 Task: Look for products in the category "IPA" from Alesmith only.
Action: Mouse moved to (633, 246)
Screenshot: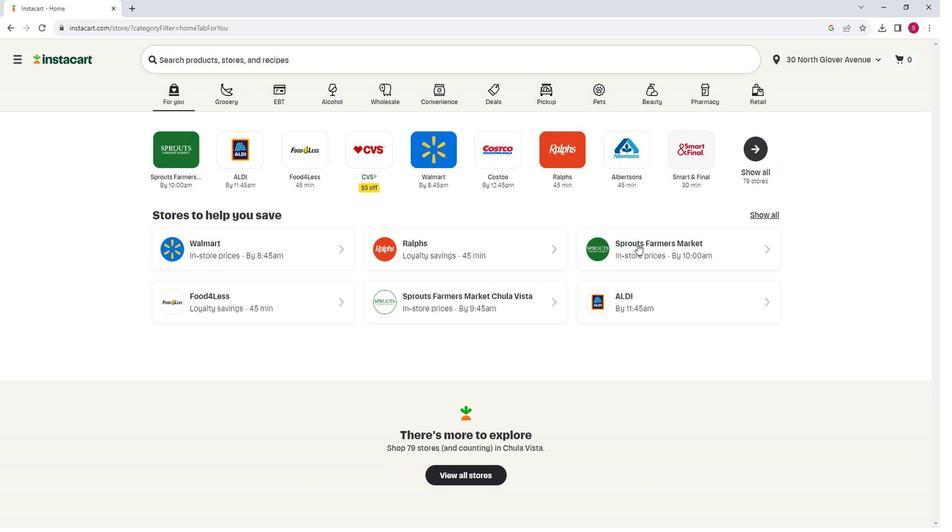 
Action: Mouse pressed left at (633, 246)
Screenshot: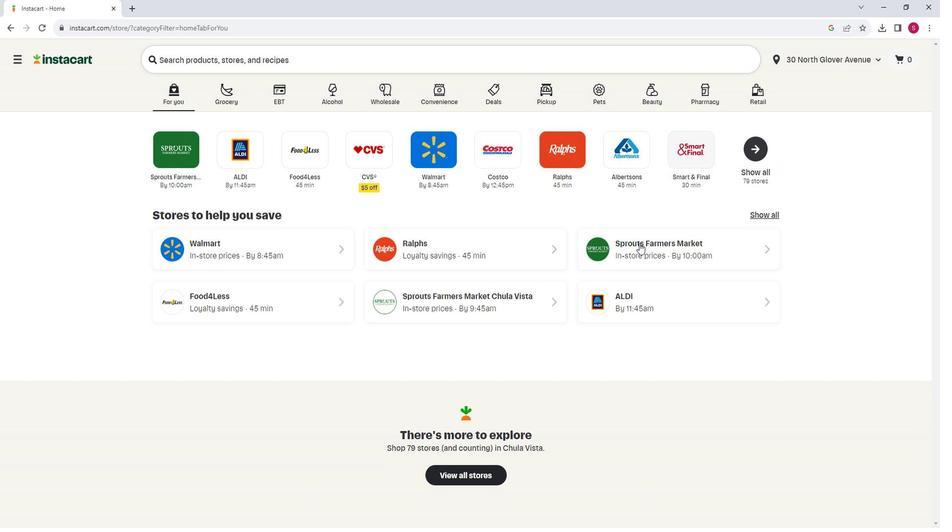 
Action: Mouse moved to (92, 375)
Screenshot: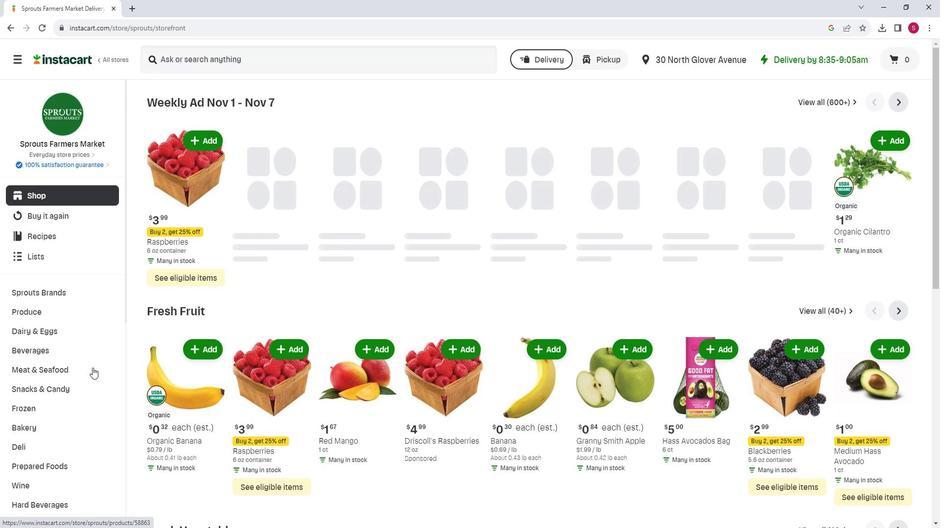 
Action: Mouse scrolled (92, 375) with delta (0, 0)
Screenshot: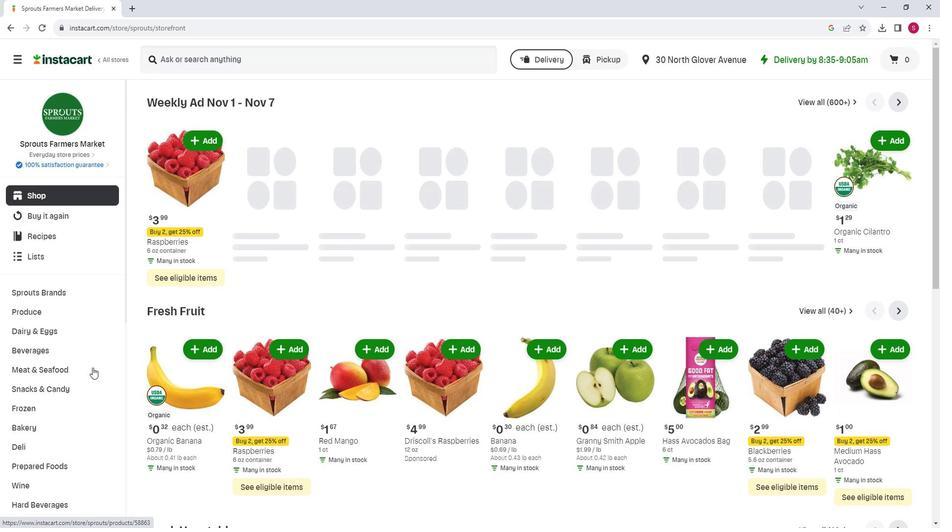 
Action: Mouse moved to (56, 475)
Screenshot: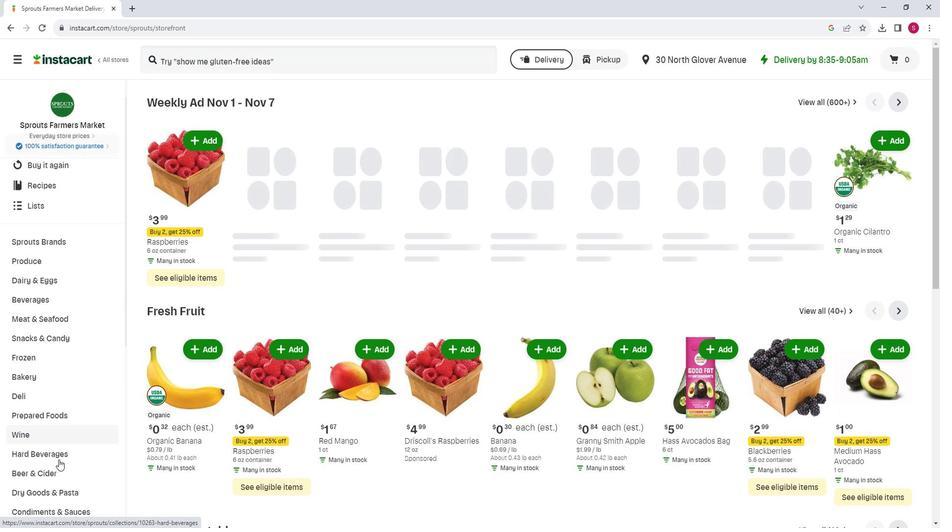 
Action: Mouse pressed left at (56, 475)
Screenshot: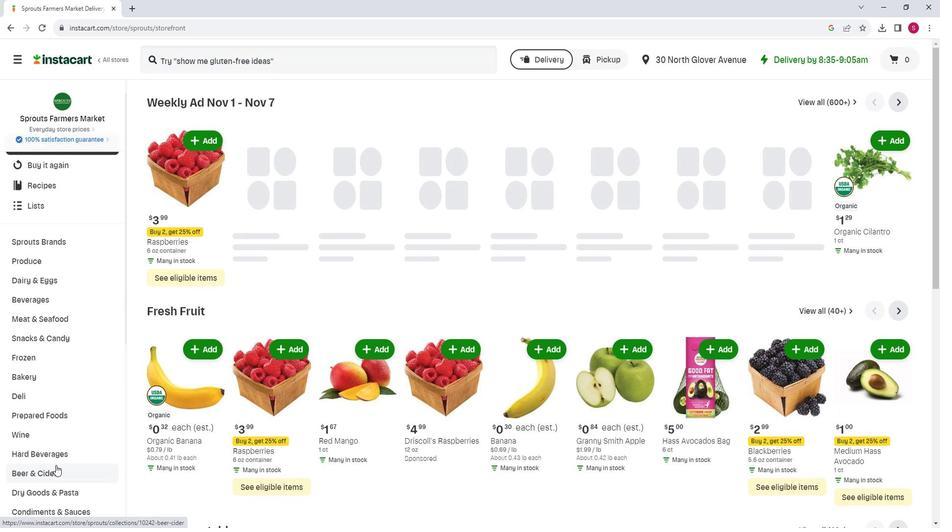 
Action: Mouse moved to (221, 124)
Screenshot: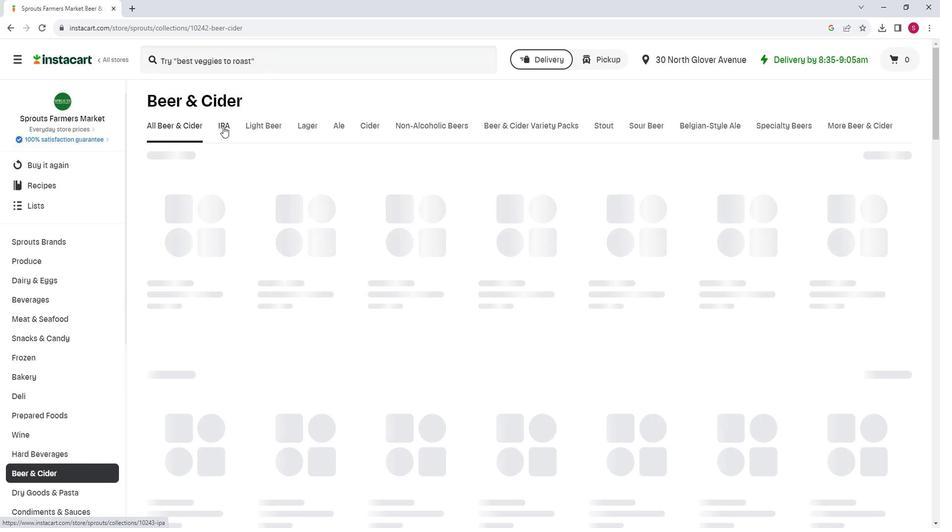 
Action: Mouse pressed left at (221, 124)
Screenshot: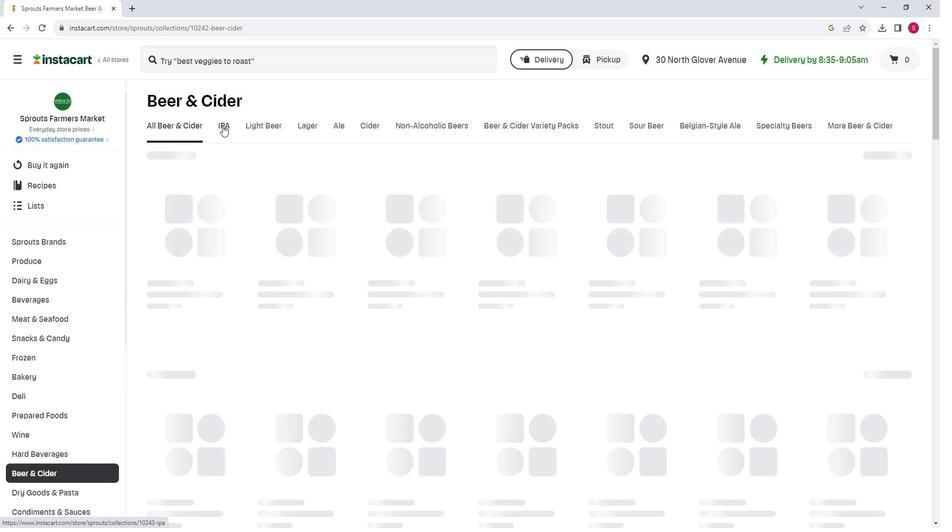 
Action: Mouse moved to (291, 158)
Screenshot: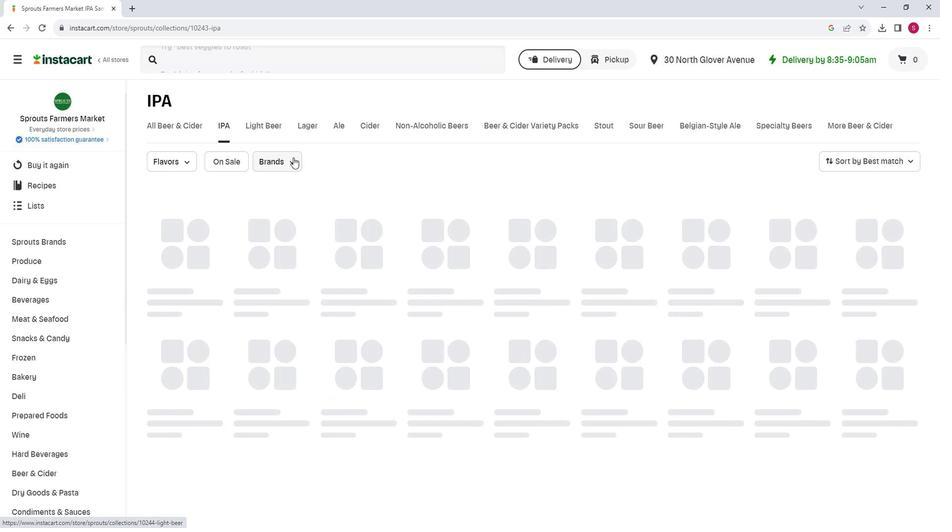 
Action: Mouse pressed left at (291, 158)
Screenshot: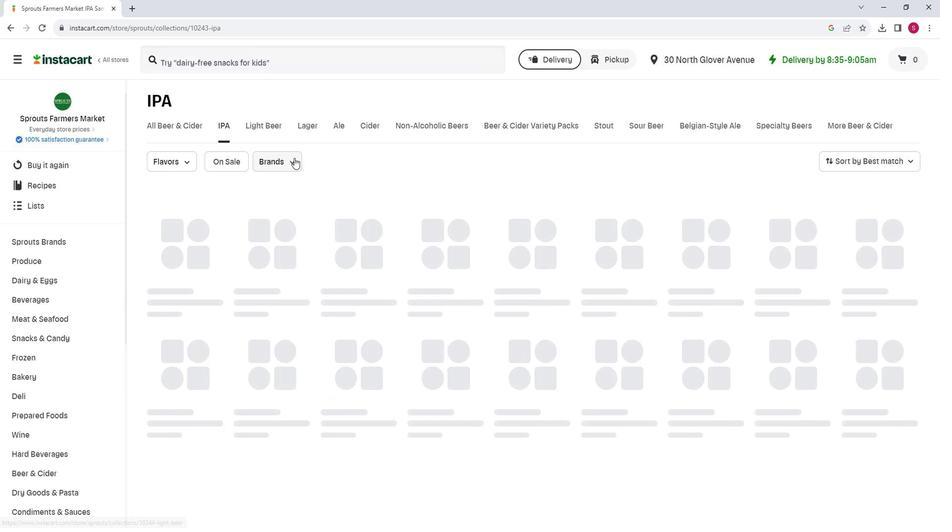 
Action: Mouse moved to (298, 208)
Screenshot: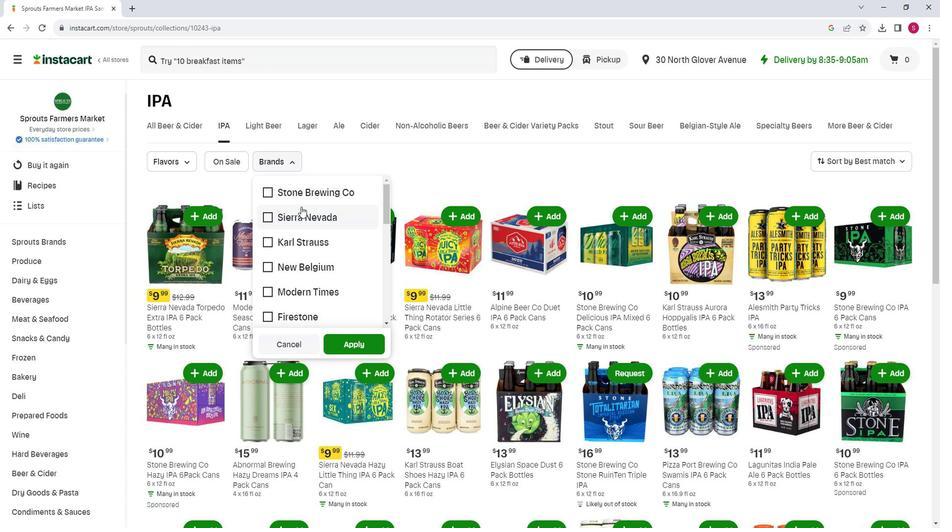 
Action: Mouse scrolled (298, 208) with delta (0, 0)
Screenshot: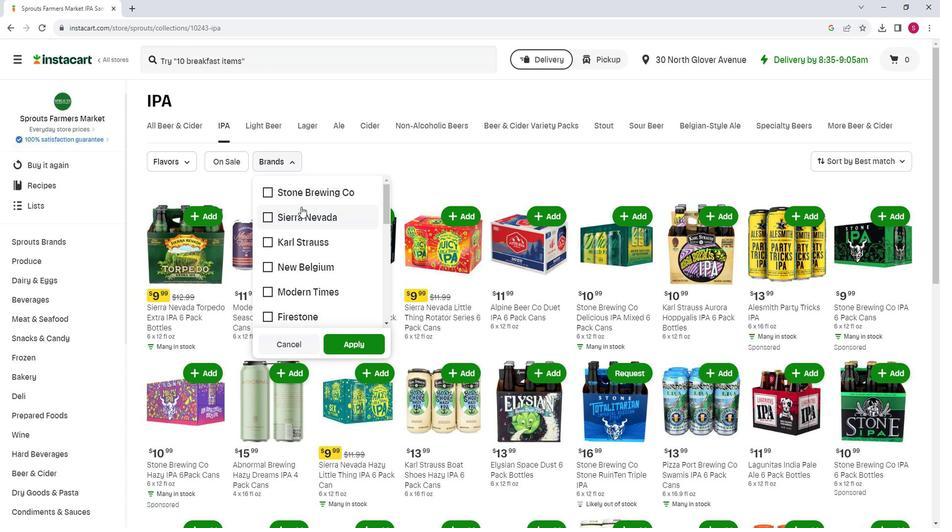 
Action: Mouse moved to (298, 208)
Screenshot: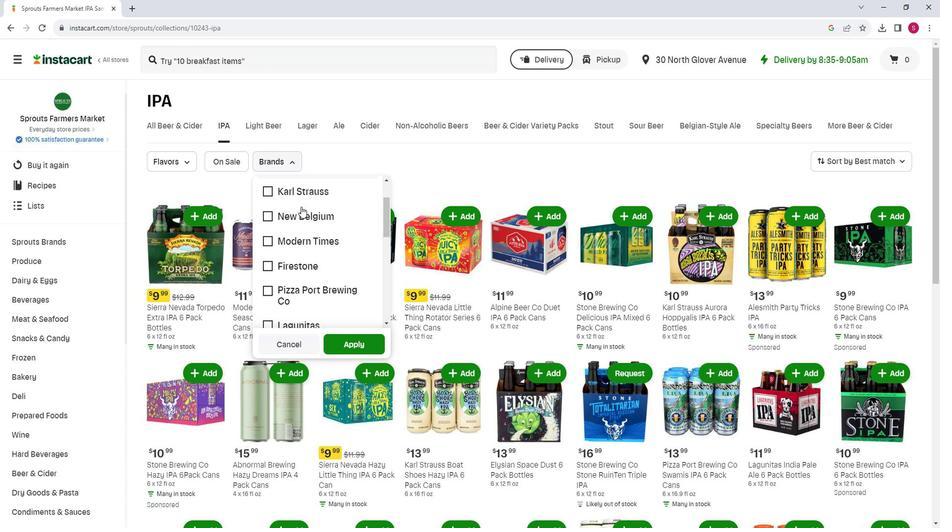 
Action: Mouse scrolled (298, 208) with delta (0, 0)
Screenshot: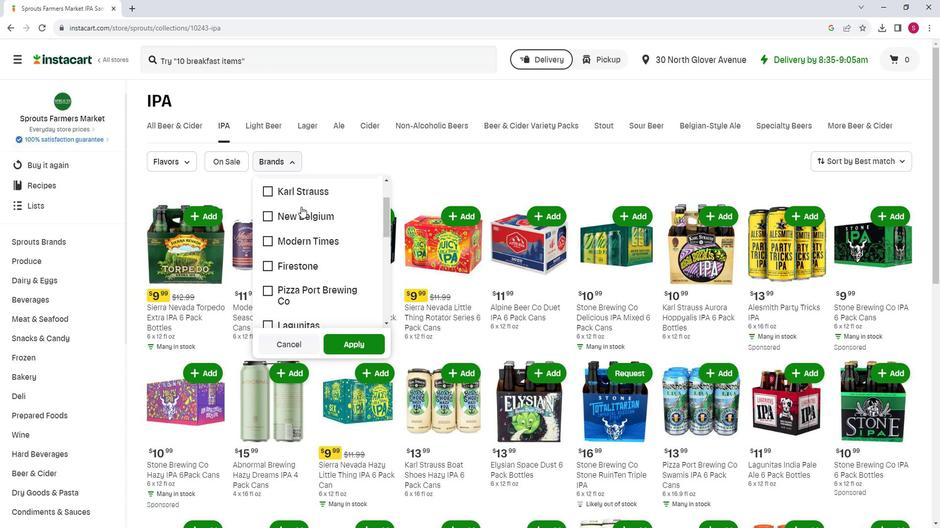 
Action: Mouse scrolled (298, 208) with delta (0, 0)
Screenshot: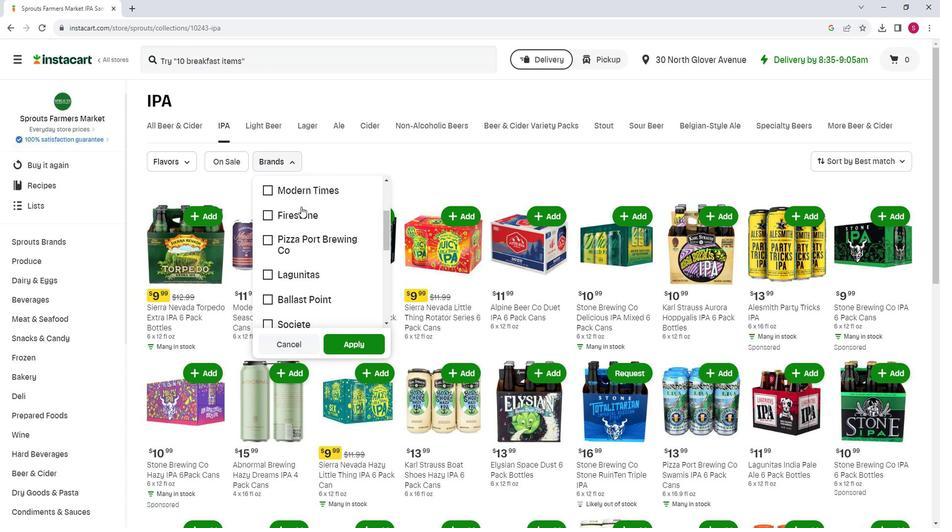 
Action: Mouse moved to (299, 209)
Screenshot: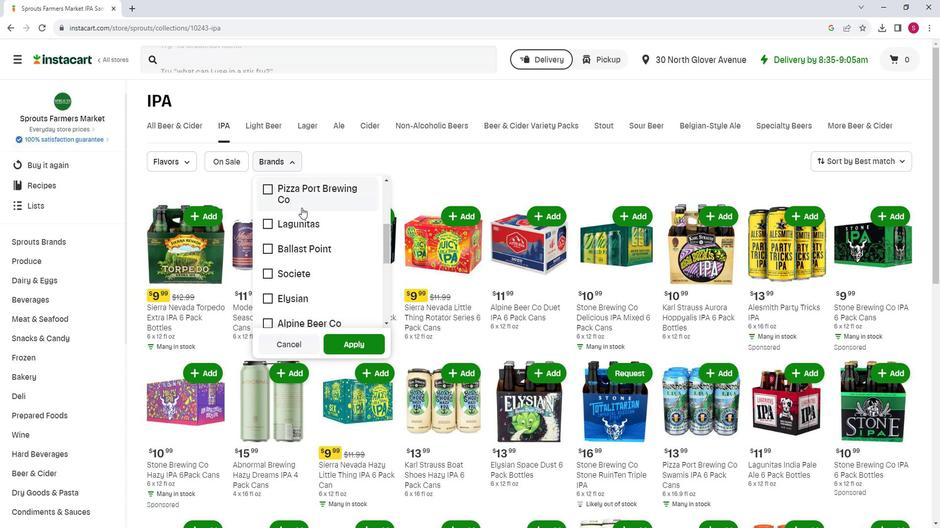 
Action: Mouse scrolled (299, 209) with delta (0, 0)
Screenshot: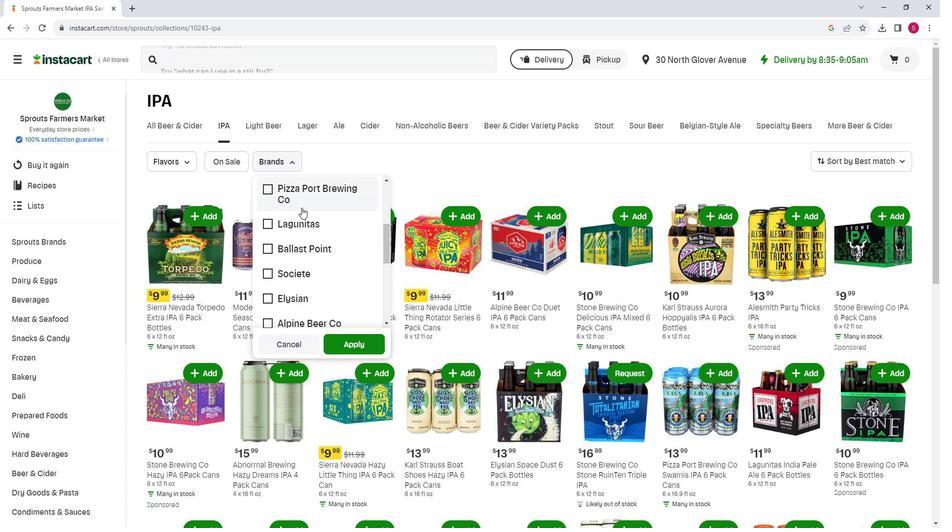 
Action: Mouse moved to (300, 210)
Screenshot: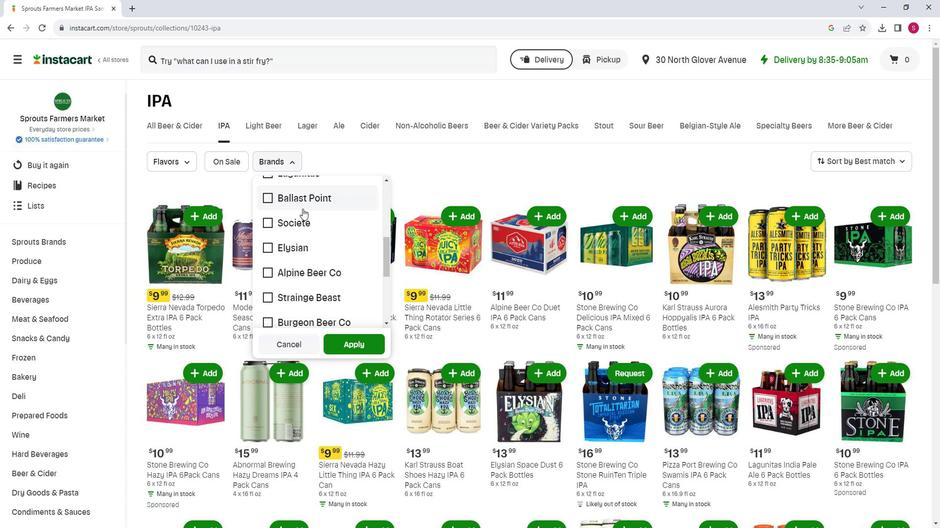 
Action: Mouse scrolled (300, 210) with delta (0, 0)
Screenshot: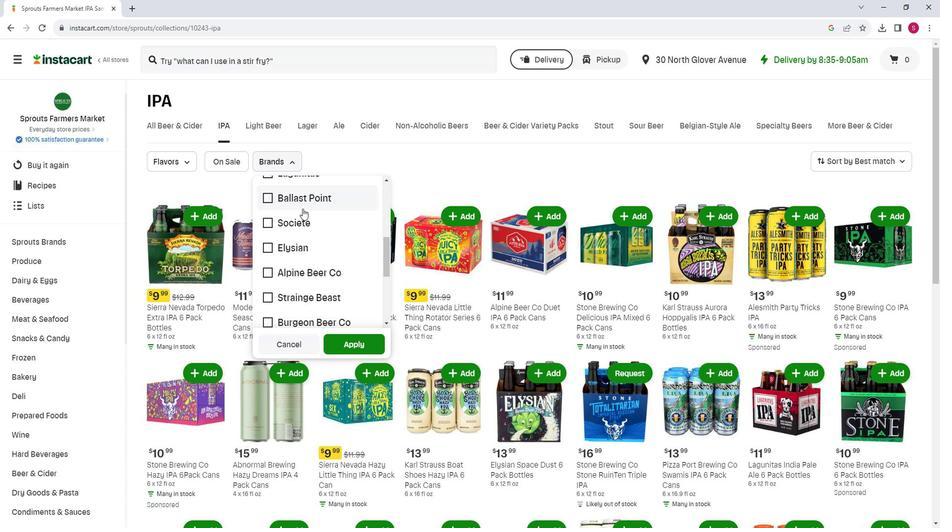 
Action: Mouse moved to (300, 210)
Screenshot: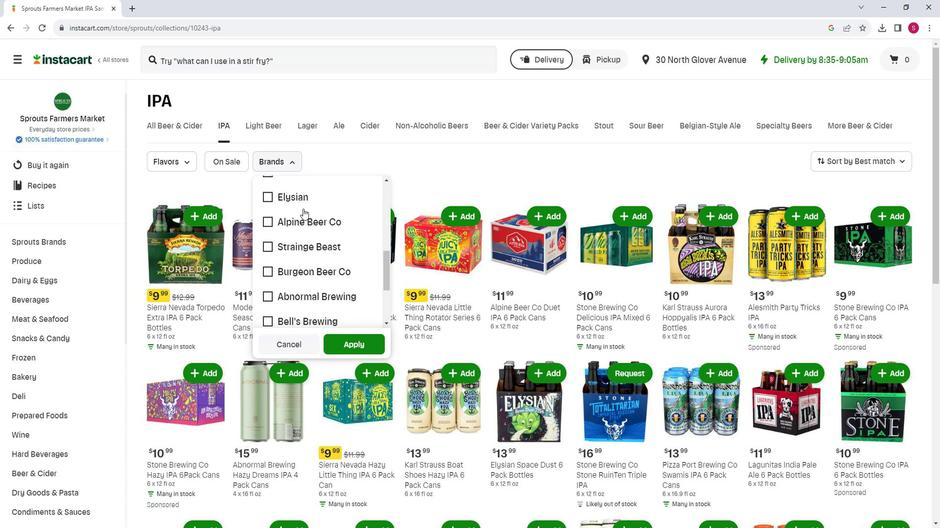 
Action: Mouse scrolled (300, 210) with delta (0, 0)
Screenshot: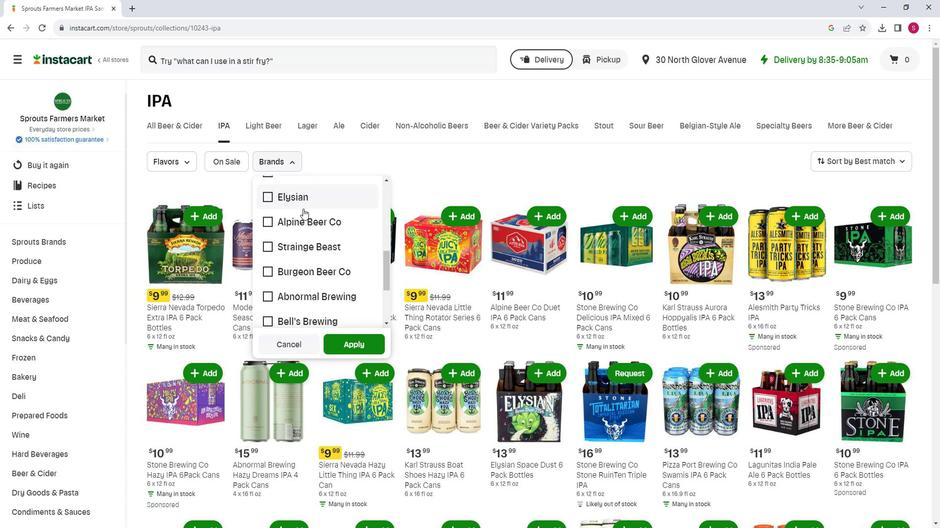 
Action: Mouse scrolled (300, 210) with delta (0, 0)
Screenshot: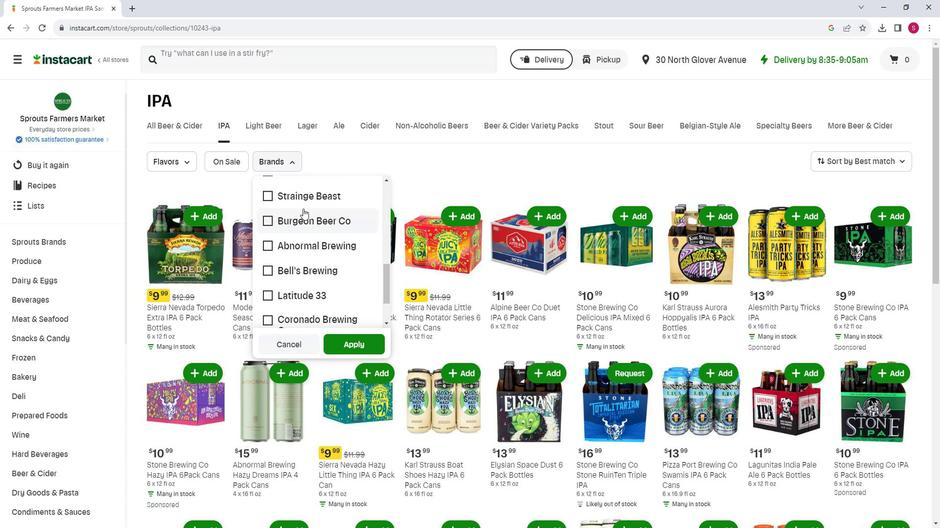 
Action: Mouse scrolled (300, 210) with delta (0, 0)
Screenshot: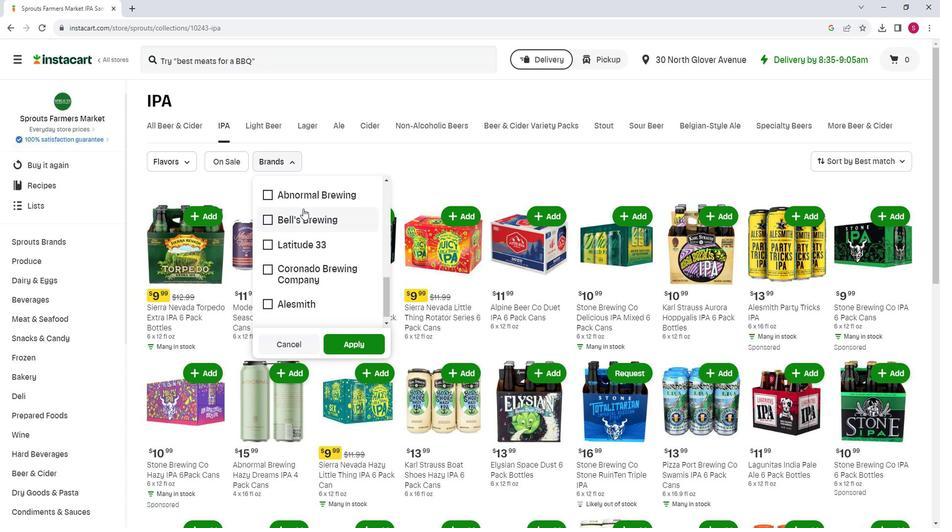 
Action: Mouse moved to (304, 299)
Screenshot: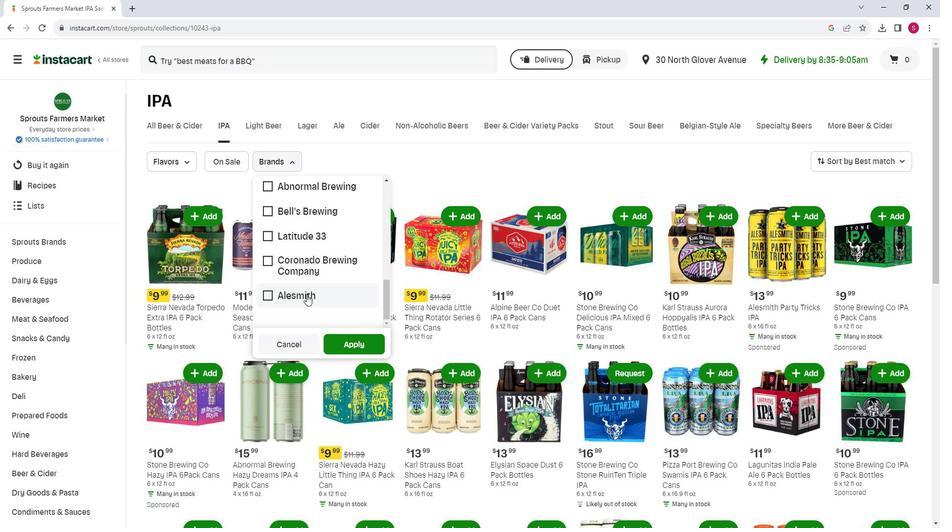 
Action: Mouse pressed left at (304, 299)
Screenshot: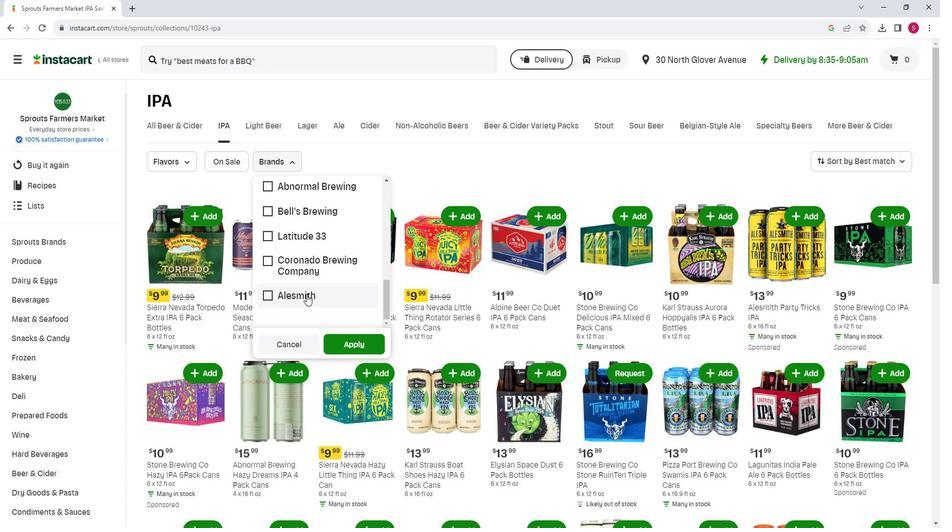
Action: Mouse moved to (332, 344)
Screenshot: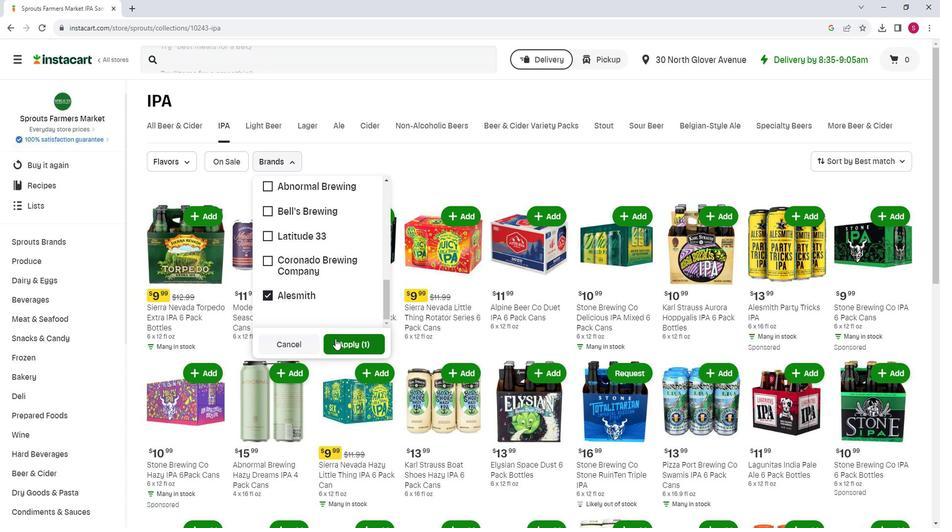 
Action: Mouse pressed left at (332, 344)
Screenshot: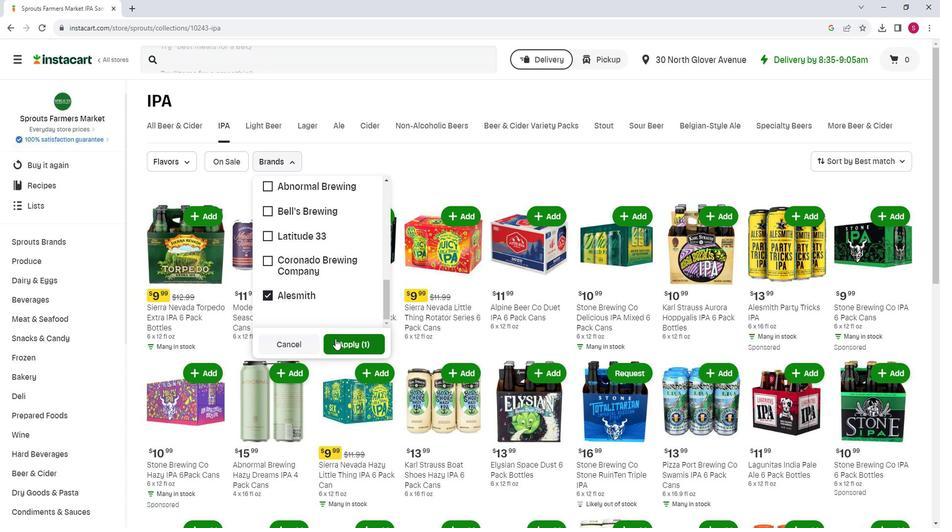
Action: Mouse moved to (412, 276)
Screenshot: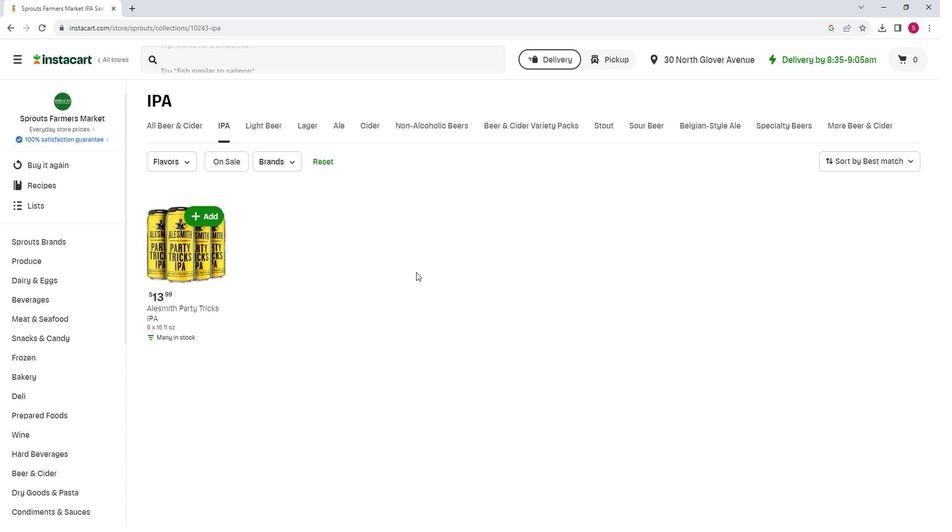 
